 Task: Create a rule from the Routing list, Task moved to a section -> Set Priority in the project BellTech , set the section as To-Do and set the priority of the task as  High
Action: Mouse moved to (1124, 100)
Screenshot: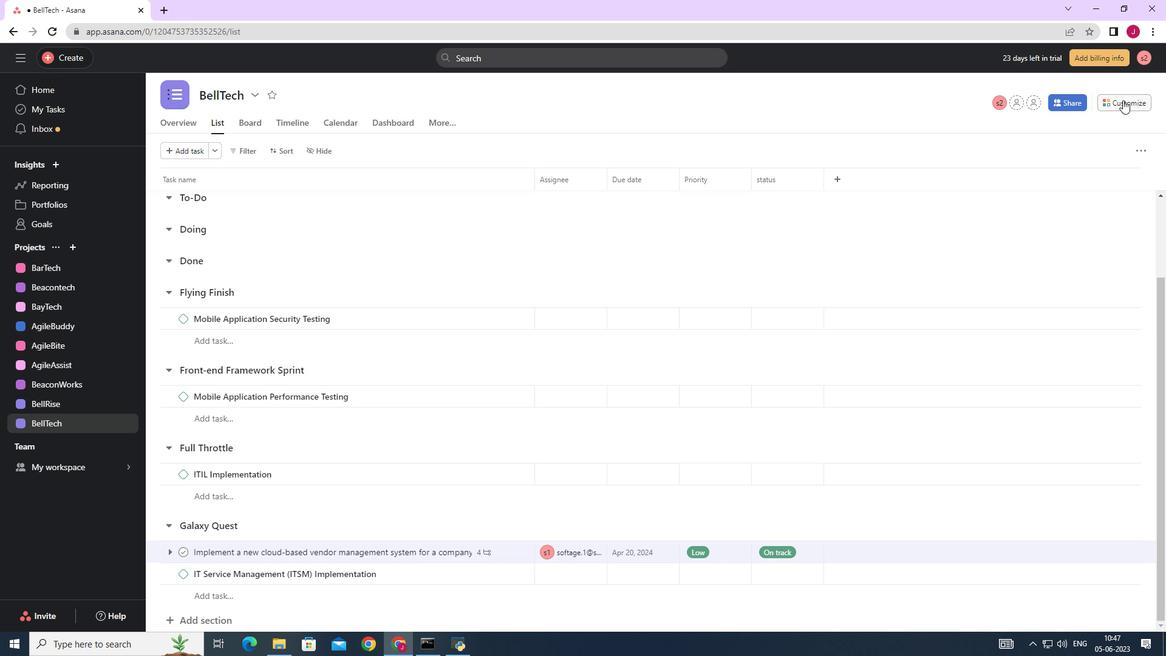 
Action: Mouse pressed left at (1124, 100)
Screenshot: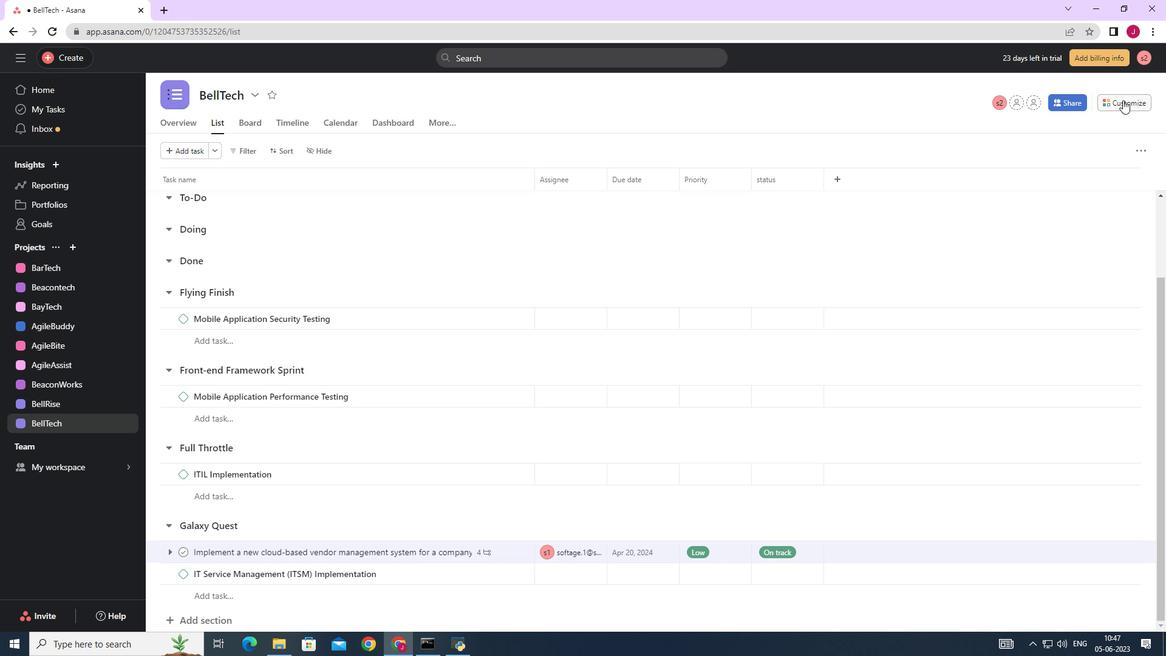 
Action: Mouse moved to (913, 255)
Screenshot: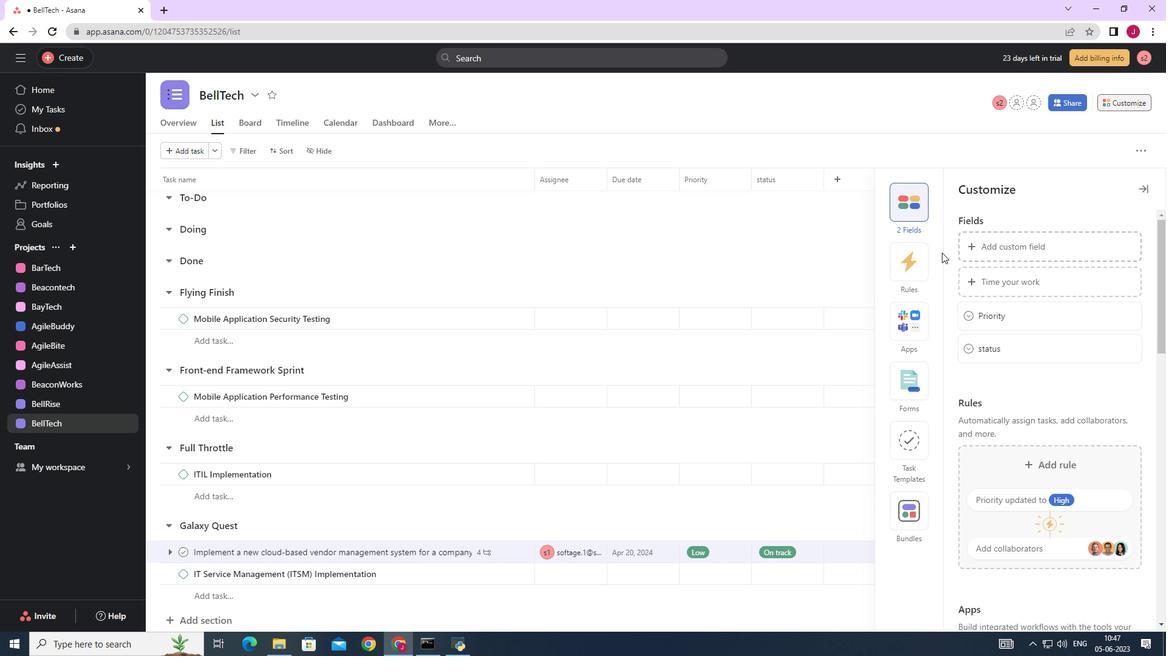 
Action: Mouse pressed left at (913, 255)
Screenshot: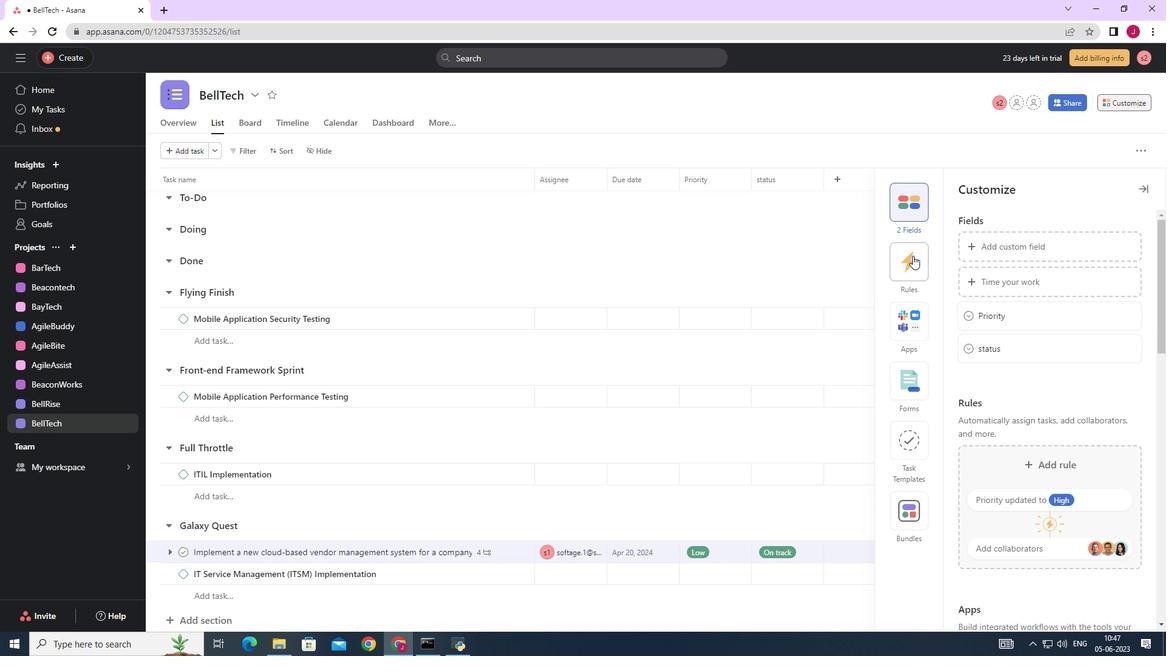 
Action: Mouse moved to (992, 270)
Screenshot: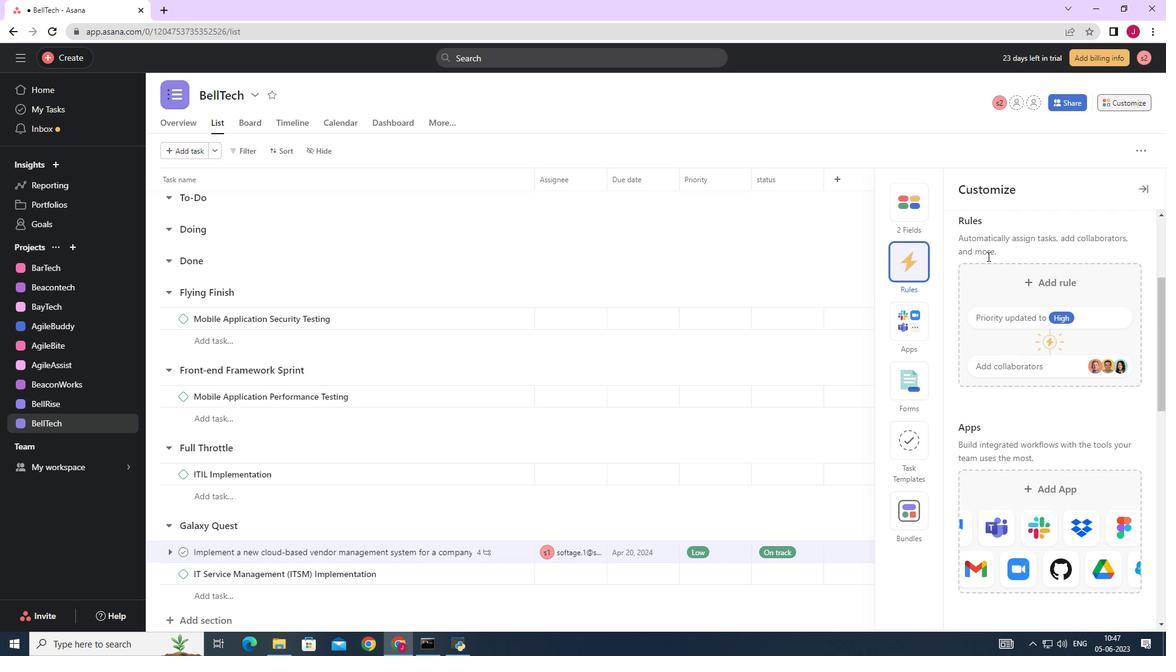 
Action: Mouse pressed left at (992, 270)
Screenshot: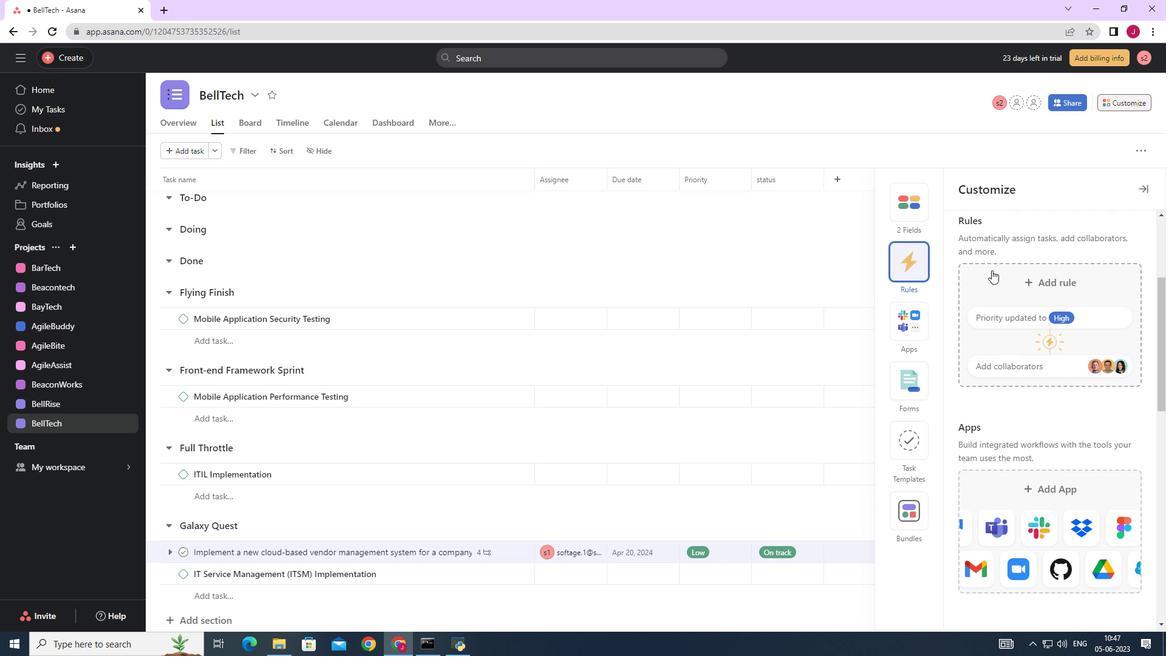 
Action: Mouse moved to (256, 160)
Screenshot: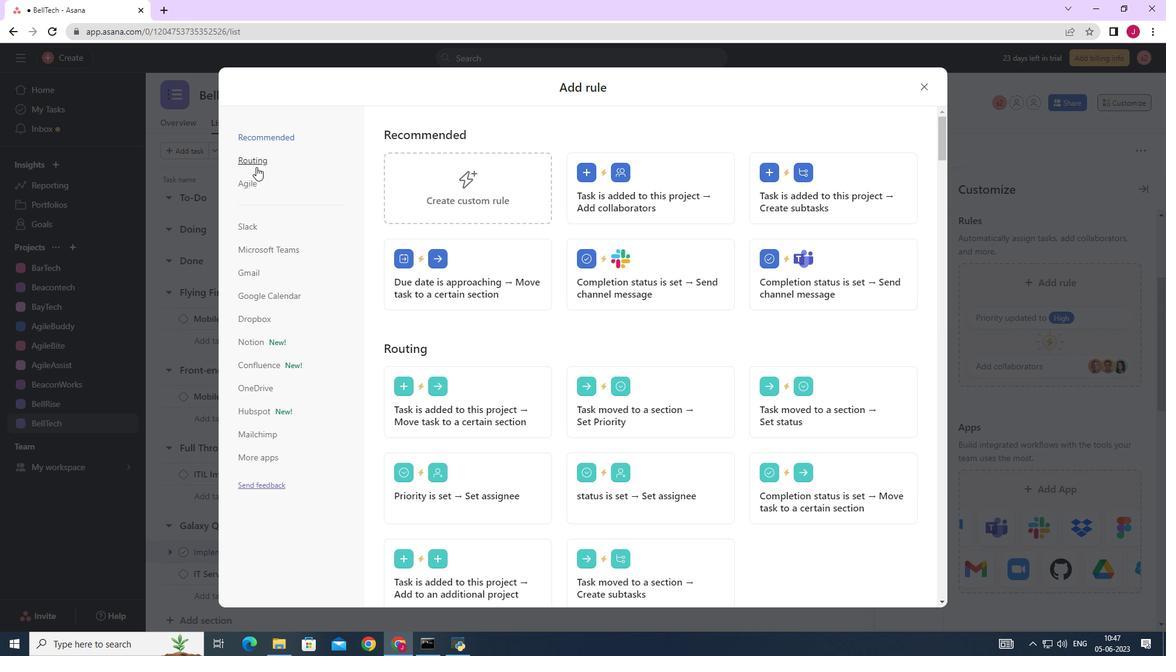 
Action: Mouse pressed left at (256, 160)
Screenshot: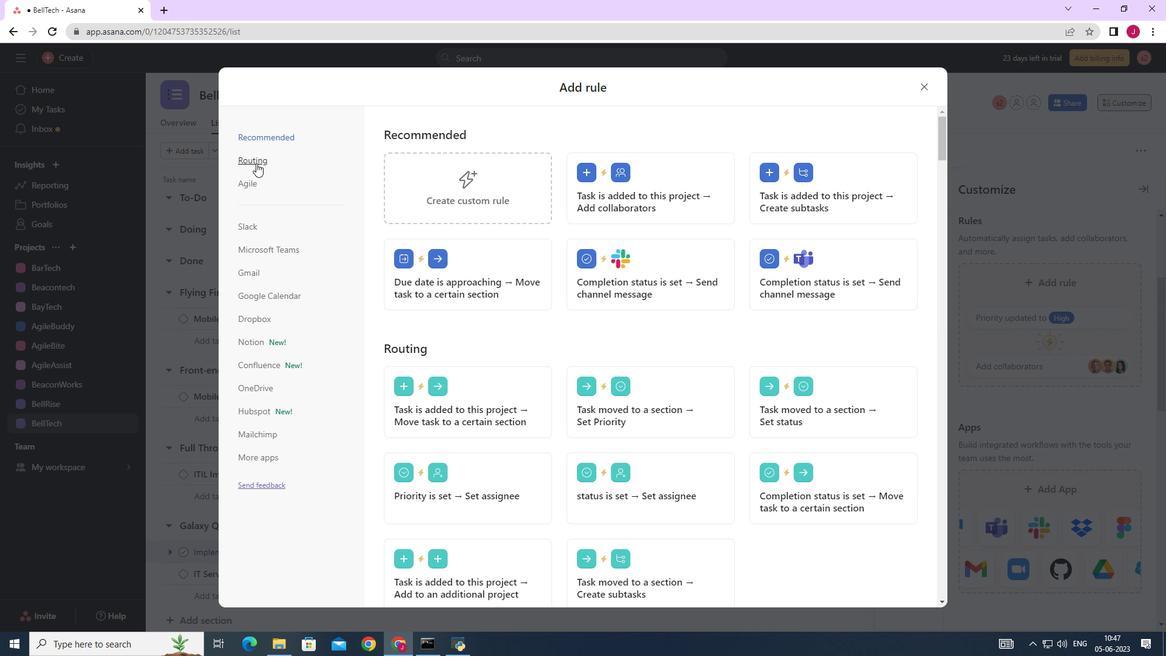 
Action: Mouse moved to (660, 174)
Screenshot: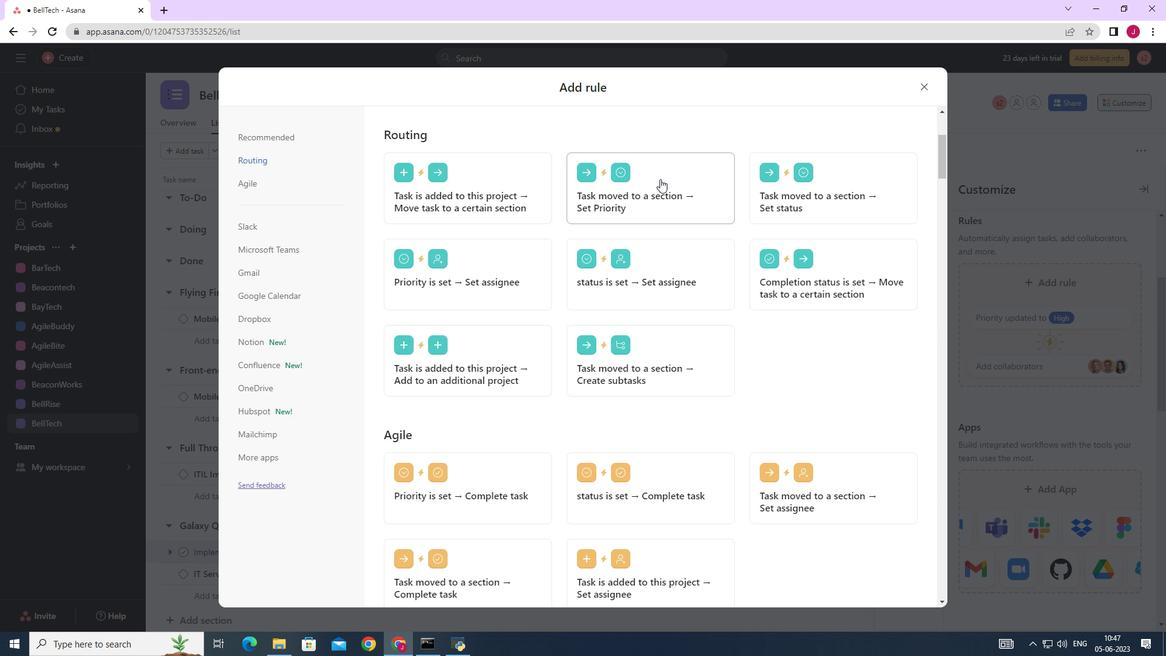 
Action: Mouse pressed left at (660, 174)
Screenshot: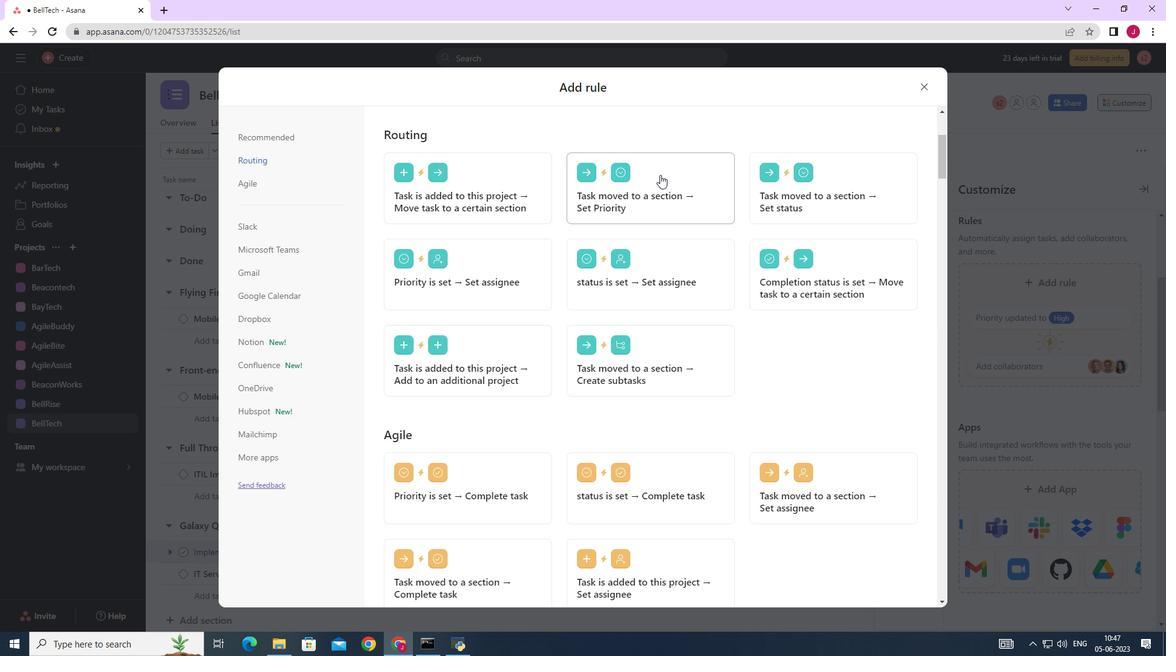 
Action: Mouse moved to (474, 325)
Screenshot: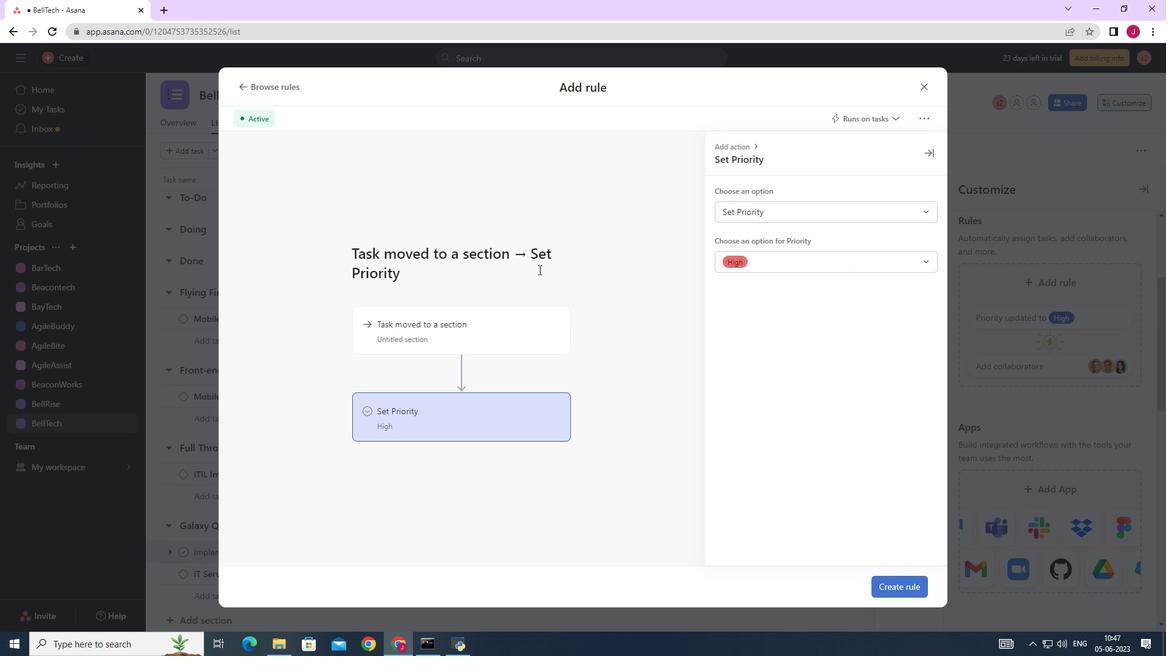 
Action: Mouse pressed left at (474, 325)
Screenshot: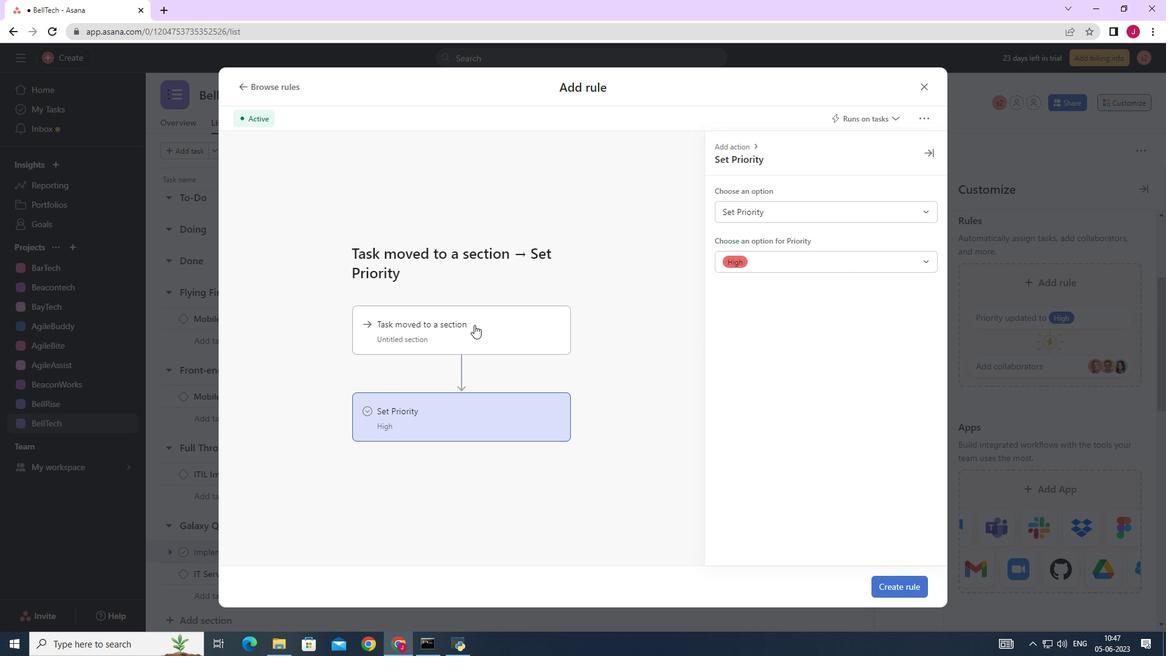 
Action: Mouse moved to (774, 207)
Screenshot: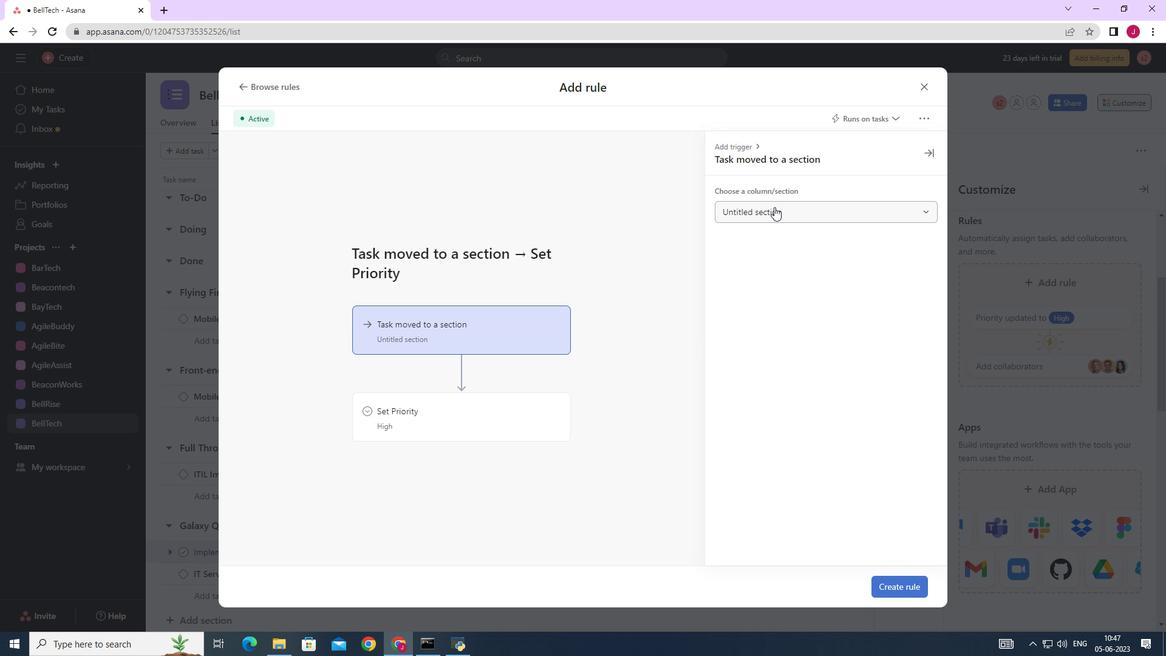 
Action: Mouse pressed left at (774, 207)
Screenshot: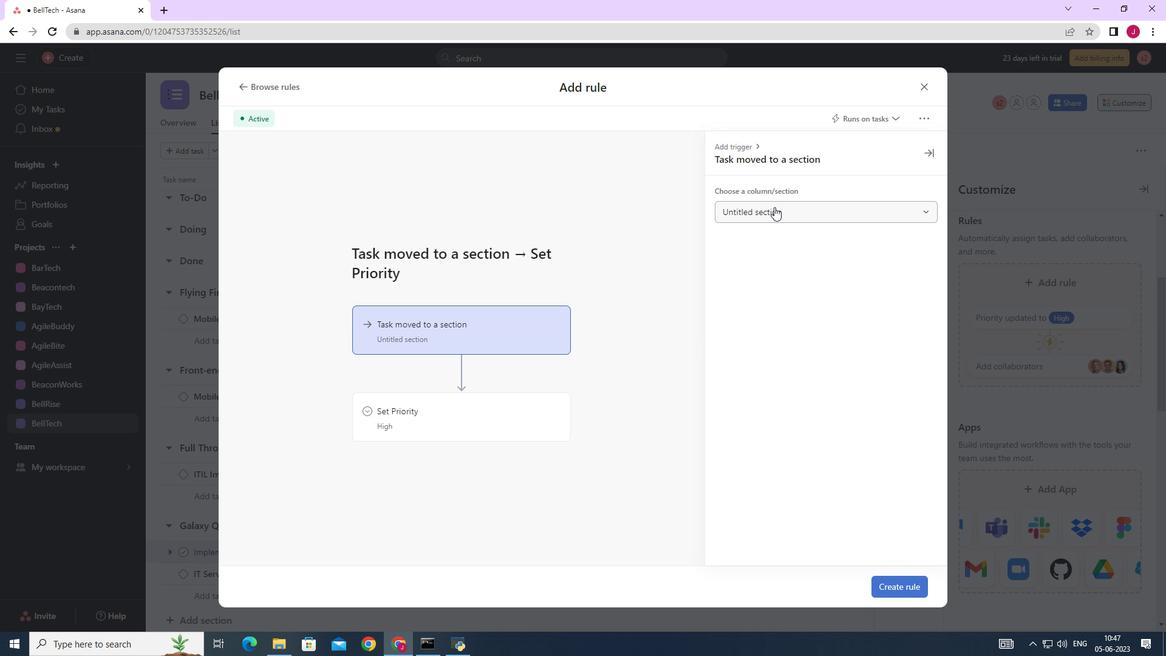 
Action: Mouse moved to (764, 257)
Screenshot: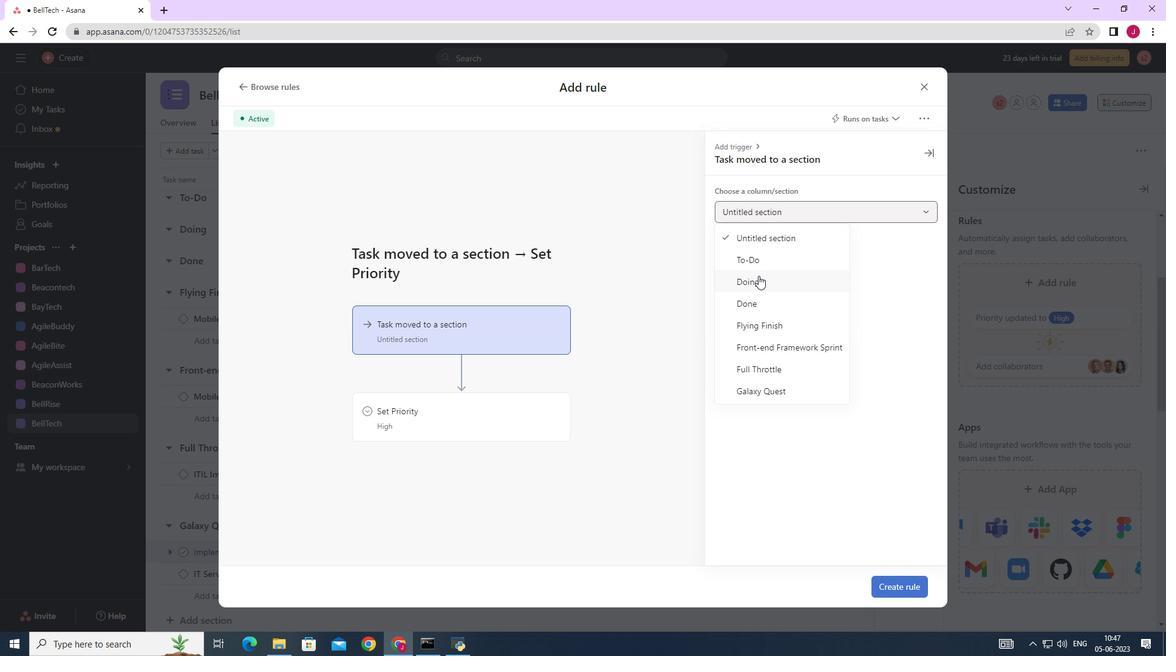
Action: Mouse pressed left at (764, 257)
Screenshot: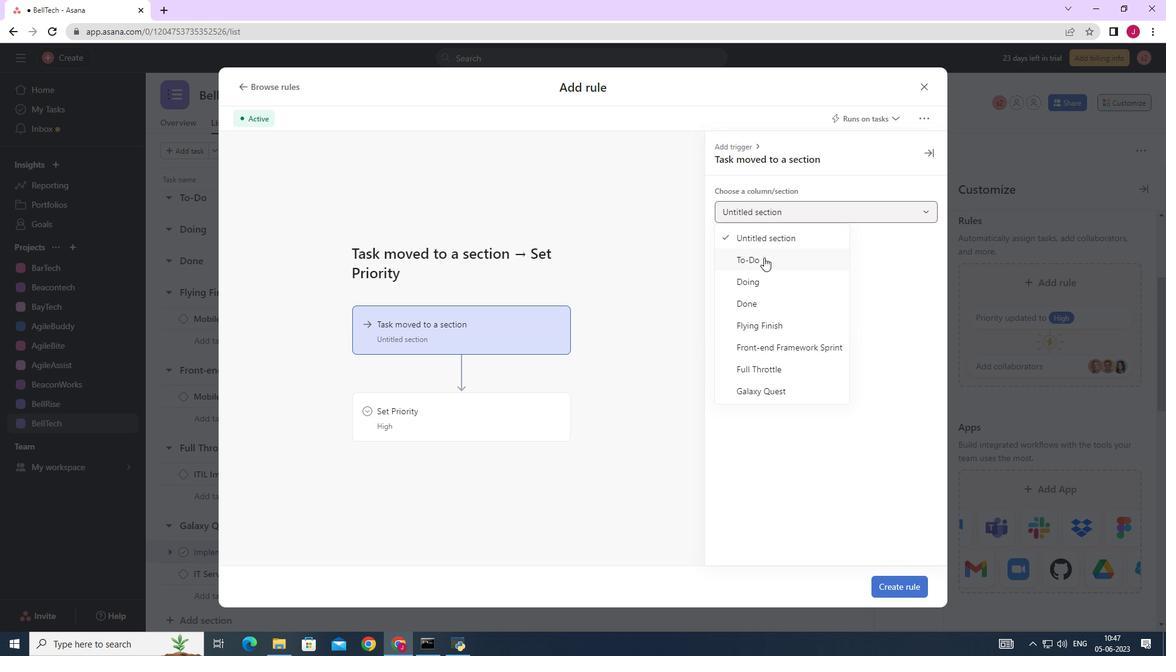 
Action: Mouse moved to (489, 417)
Screenshot: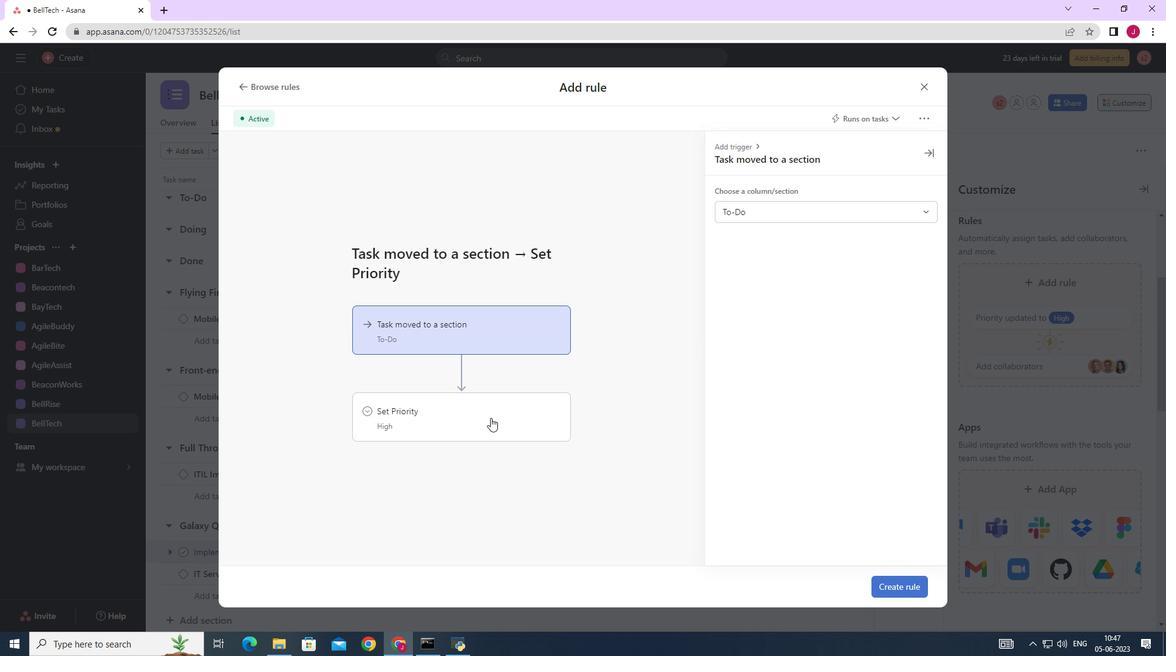 
Action: Mouse pressed left at (489, 417)
Screenshot: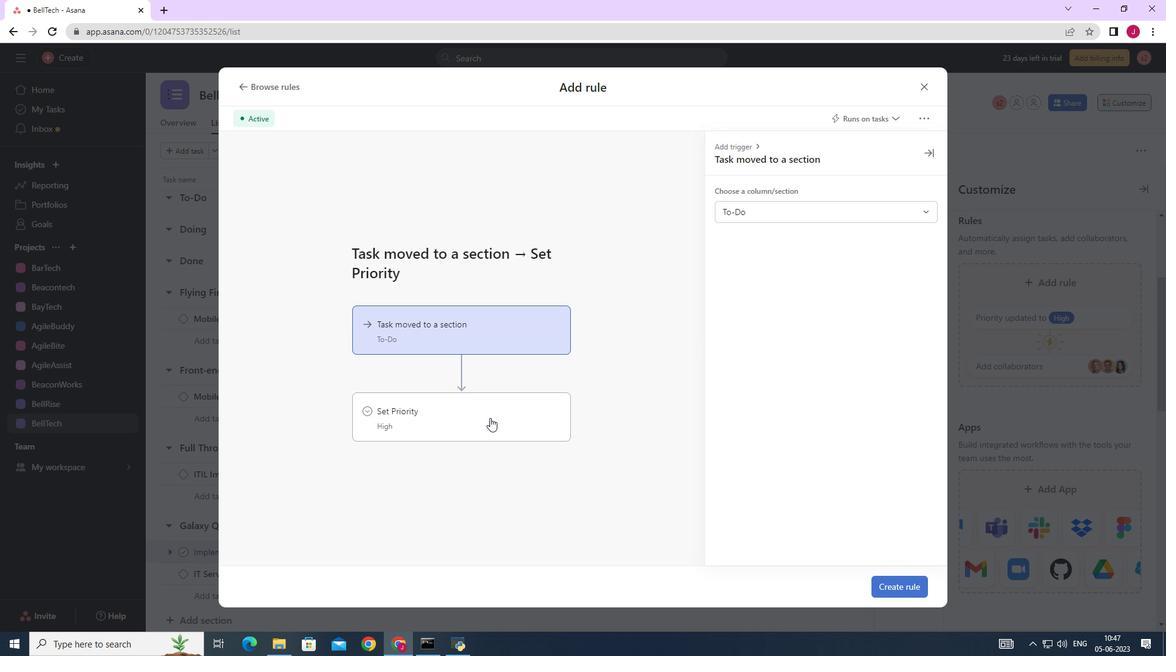 
Action: Mouse moved to (735, 213)
Screenshot: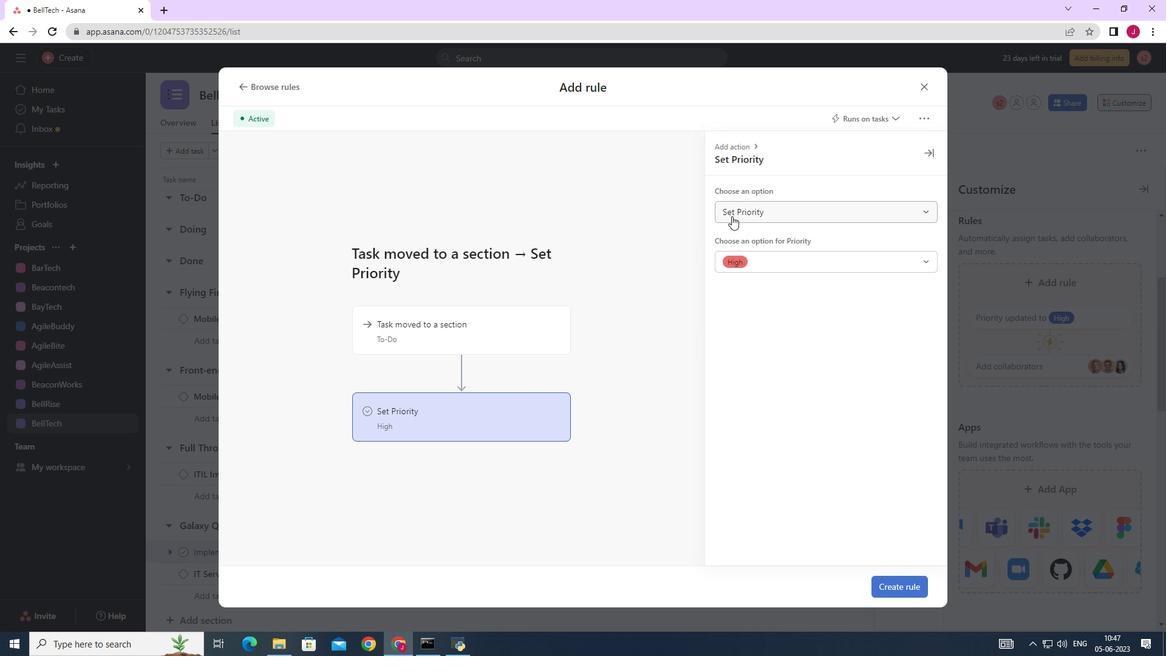 
Action: Mouse pressed left at (735, 213)
Screenshot: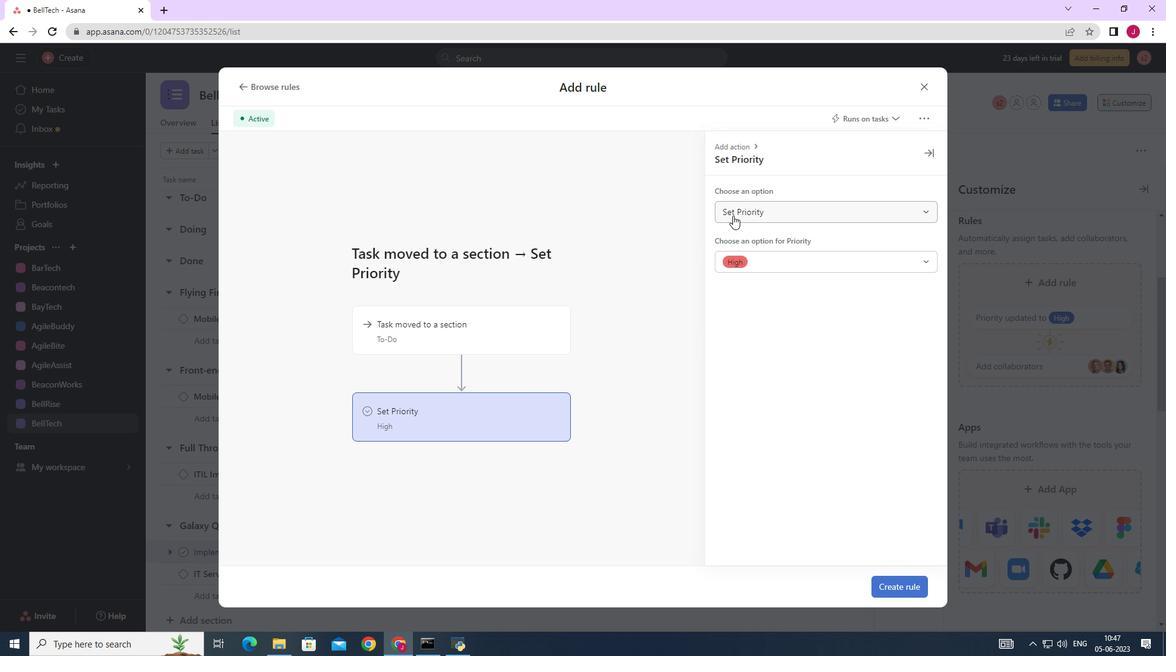 
Action: Mouse moved to (752, 232)
Screenshot: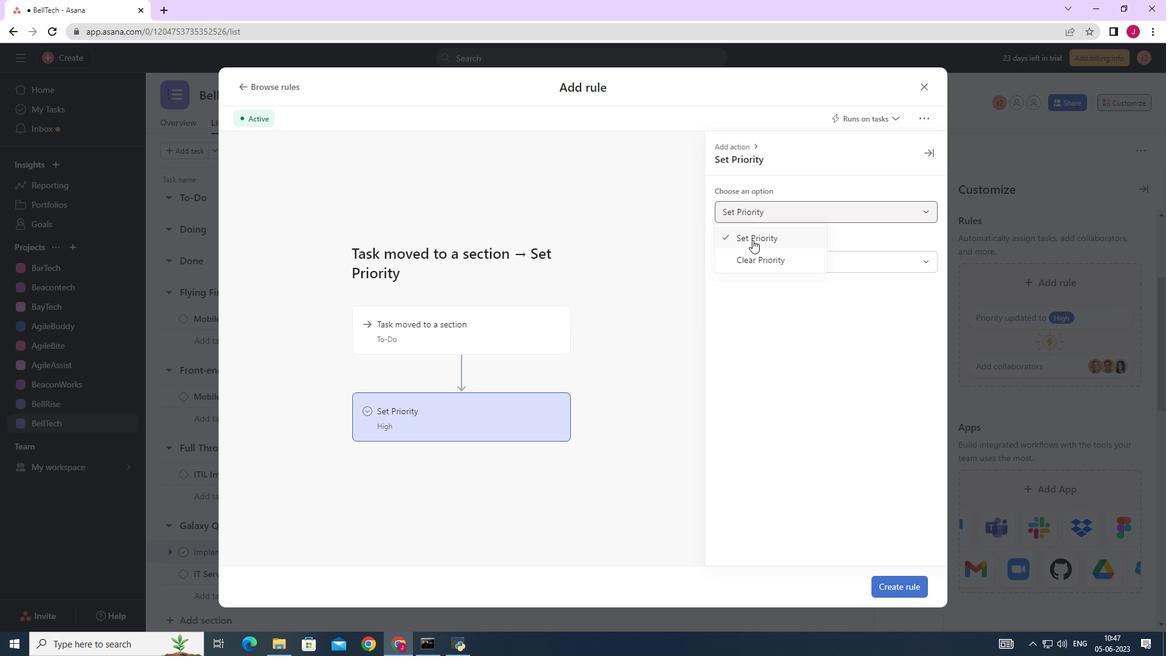 
Action: Mouse pressed left at (752, 232)
Screenshot: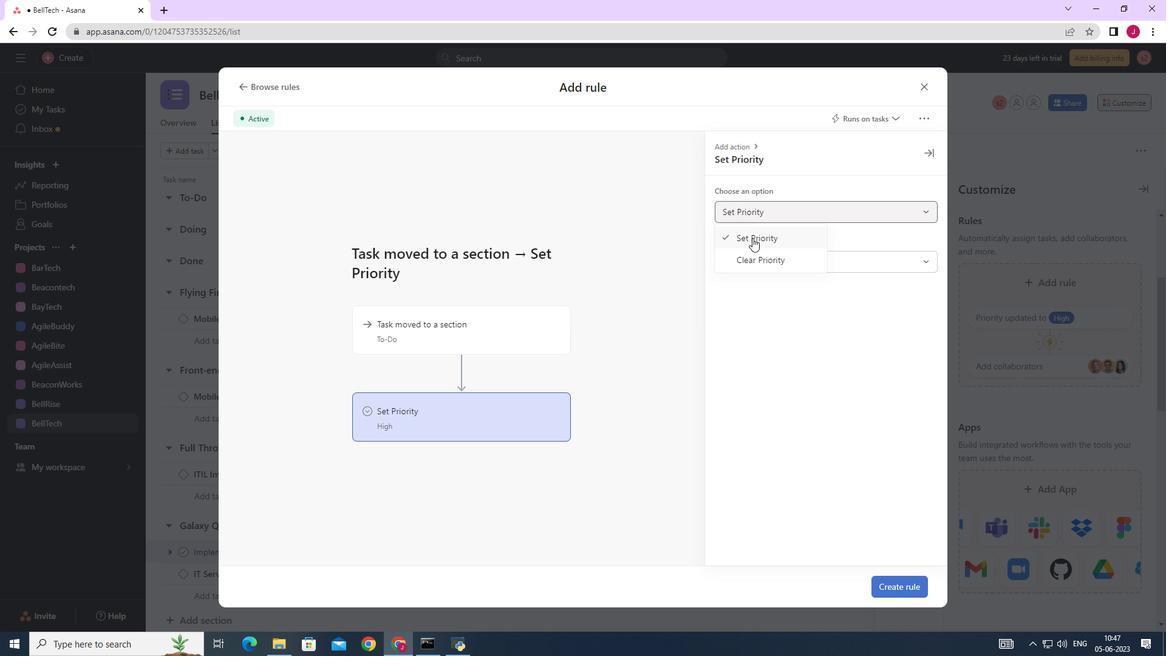 
Action: Mouse moved to (748, 258)
Screenshot: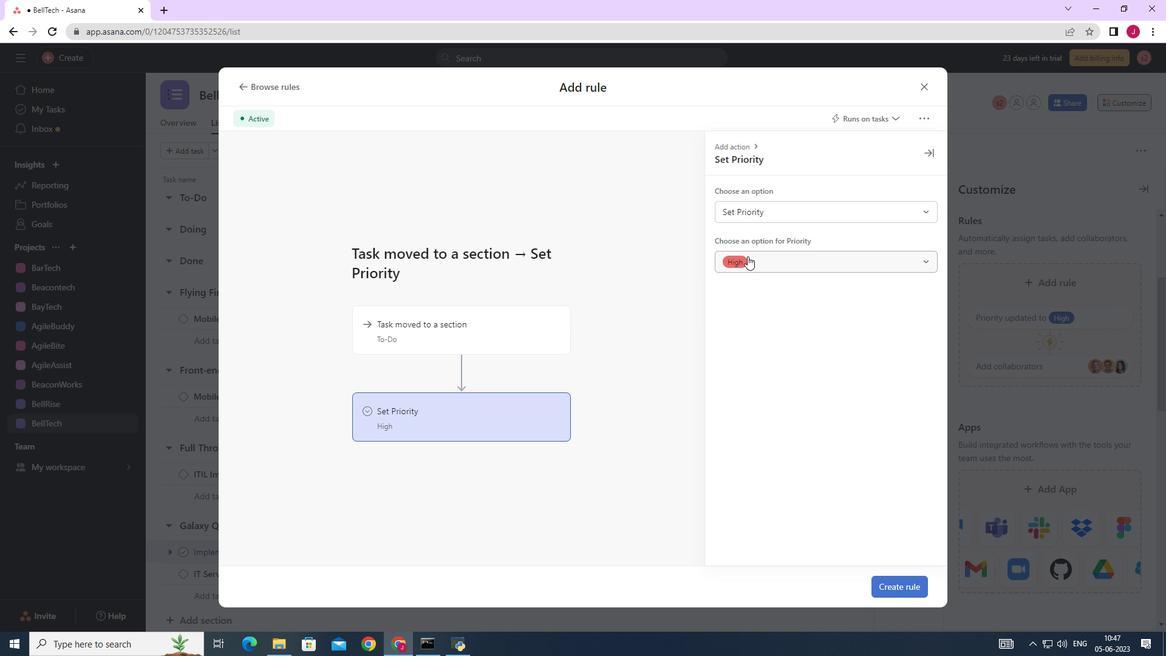 
Action: Mouse pressed left at (748, 258)
Screenshot: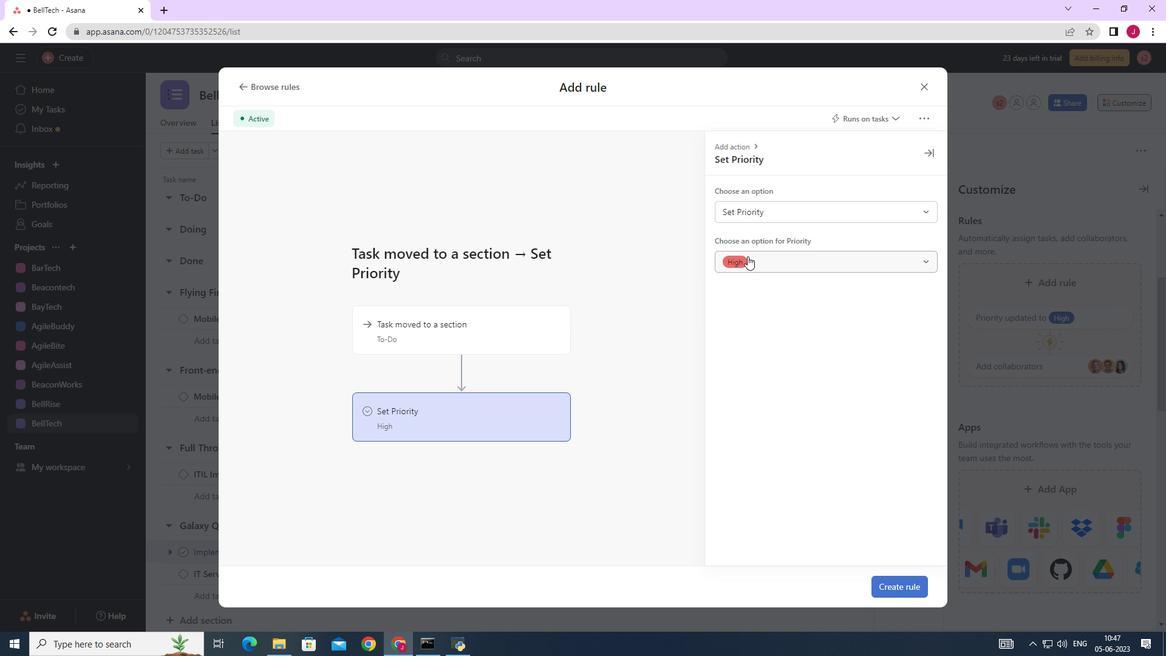 
Action: Mouse moved to (746, 285)
Screenshot: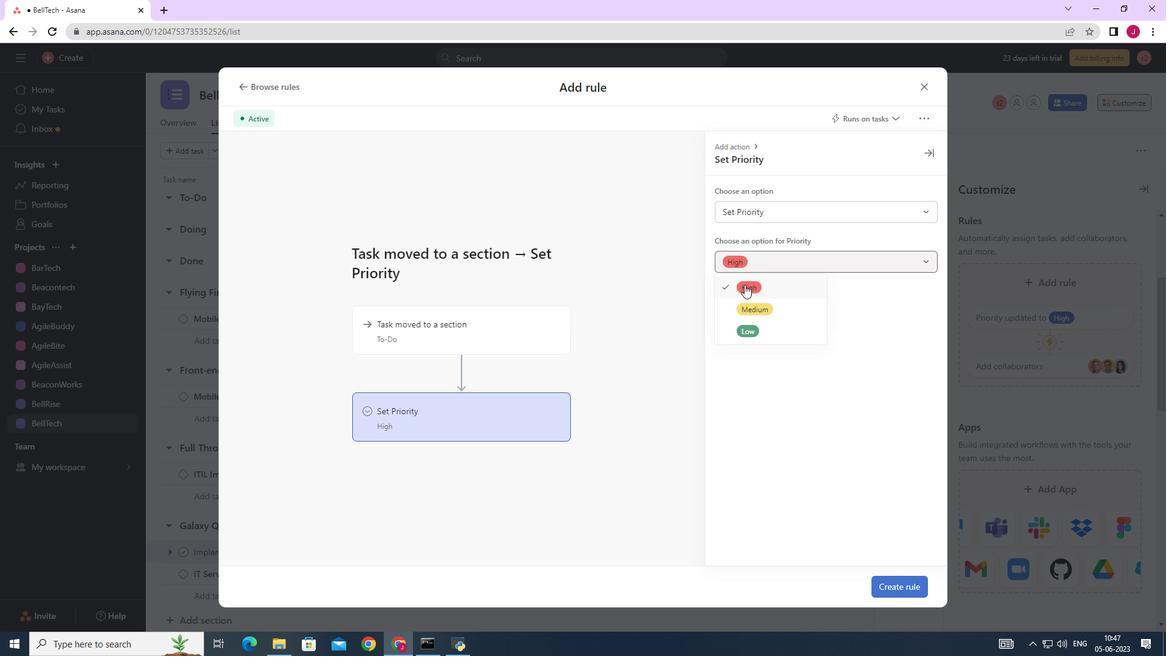 
Action: Mouse pressed left at (746, 285)
Screenshot: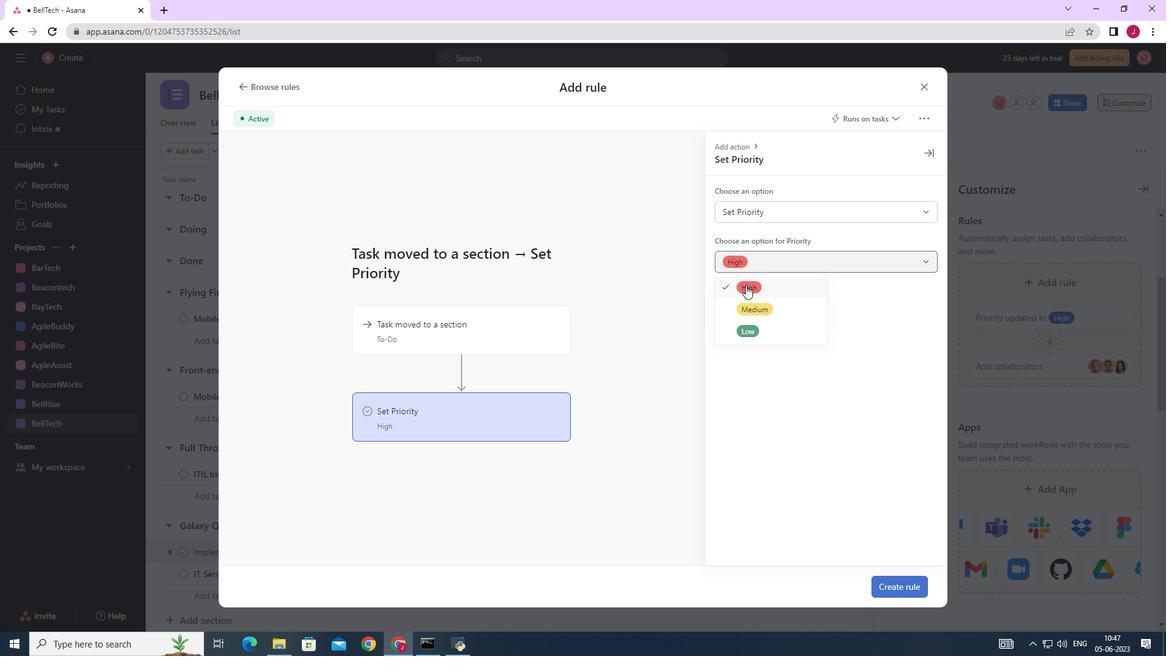 
Action: Mouse moved to (893, 584)
Screenshot: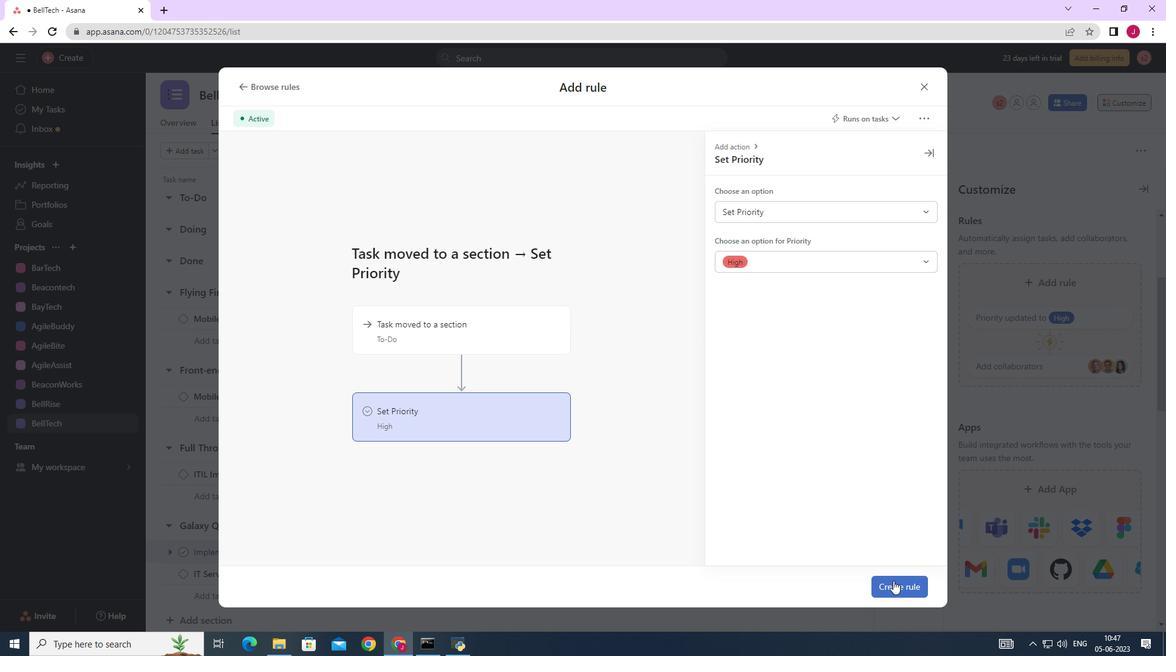 
Action: Mouse pressed left at (893, 584)
Screenshot: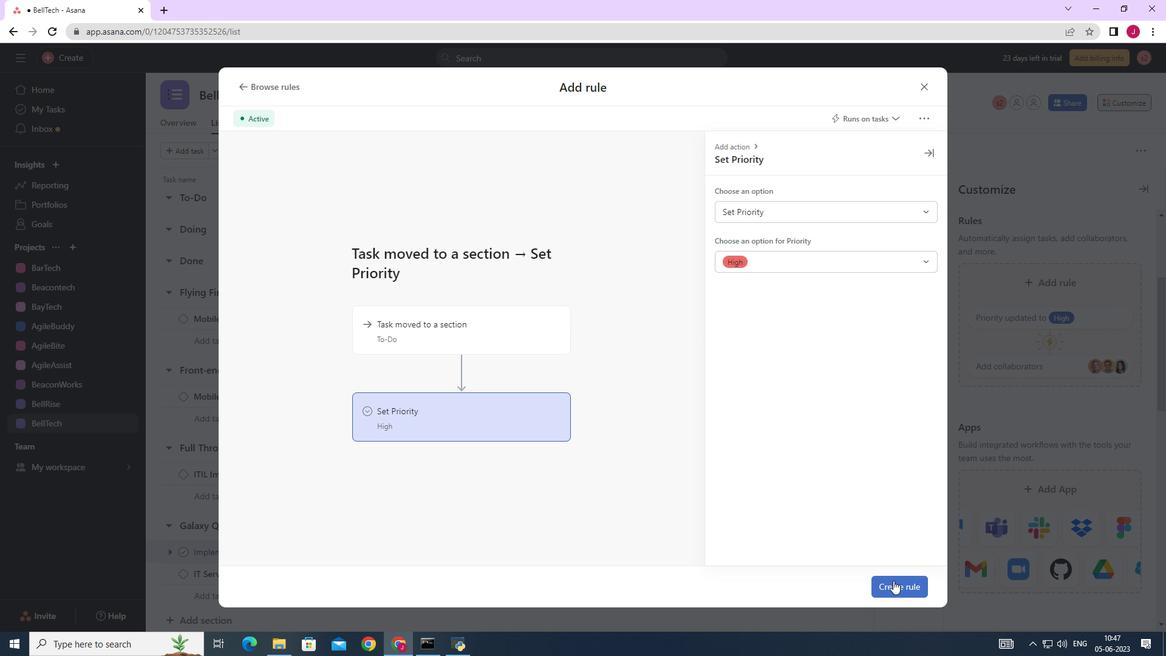 
Action: Mouse moved to (893, 247)
Screenshot: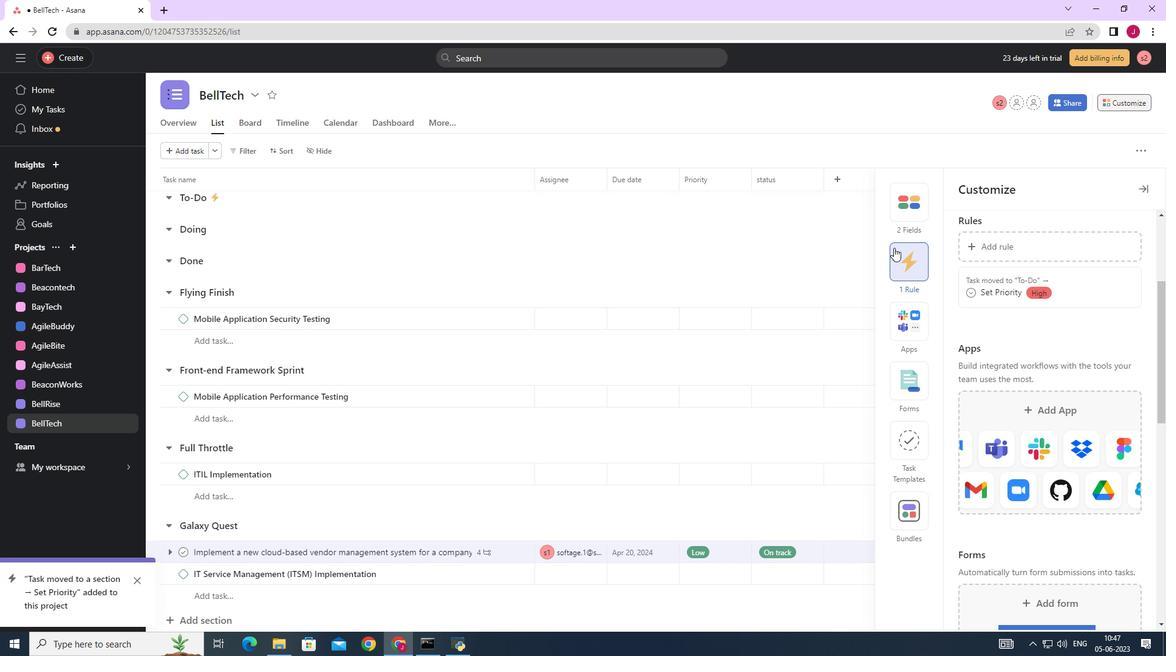 
